 Task: In the  document sketch.html Download file as 'HTML ' Share this file with 'softage.8@softage.net' Insert the command  Viewing
Action: Mouse moved to (56, 80)
Screenshot: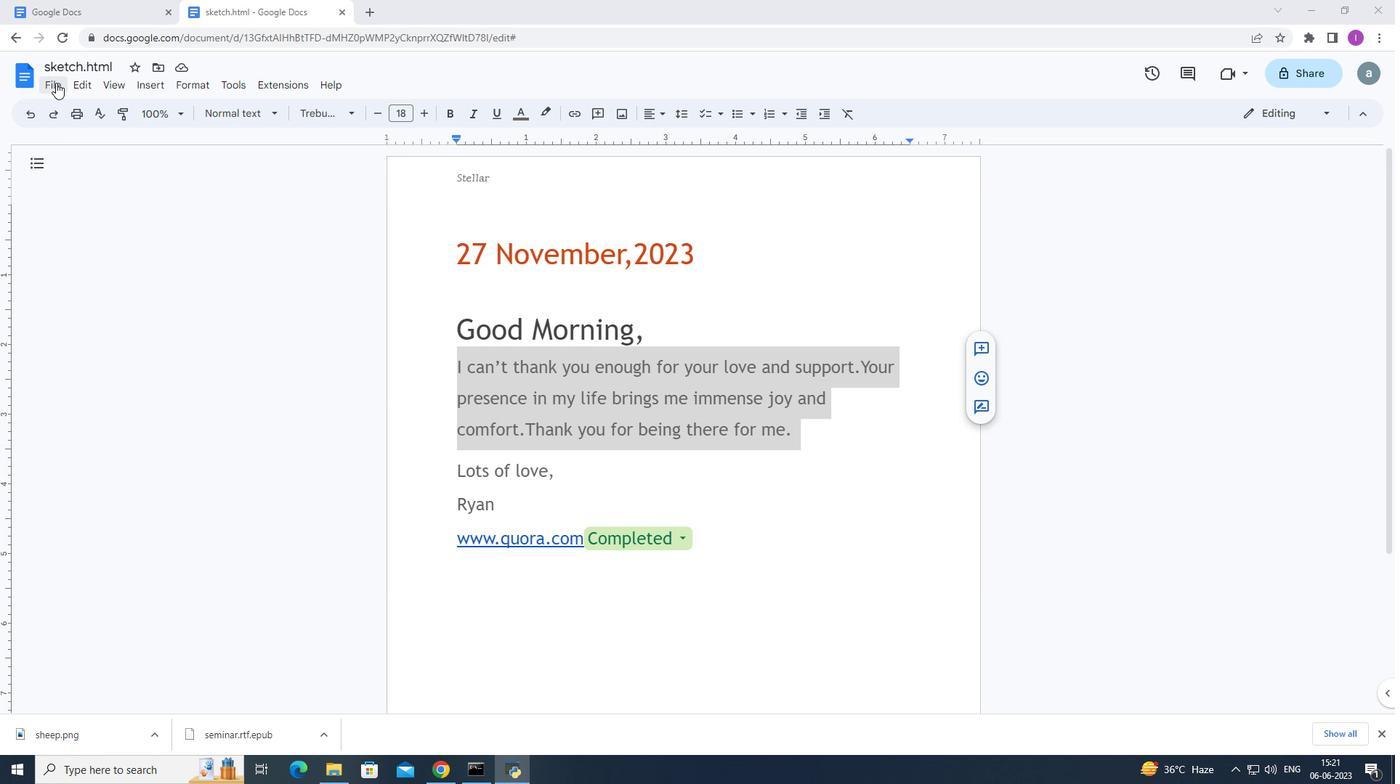 
Action: Mouse pressed left at (56, 80)
Screenshot: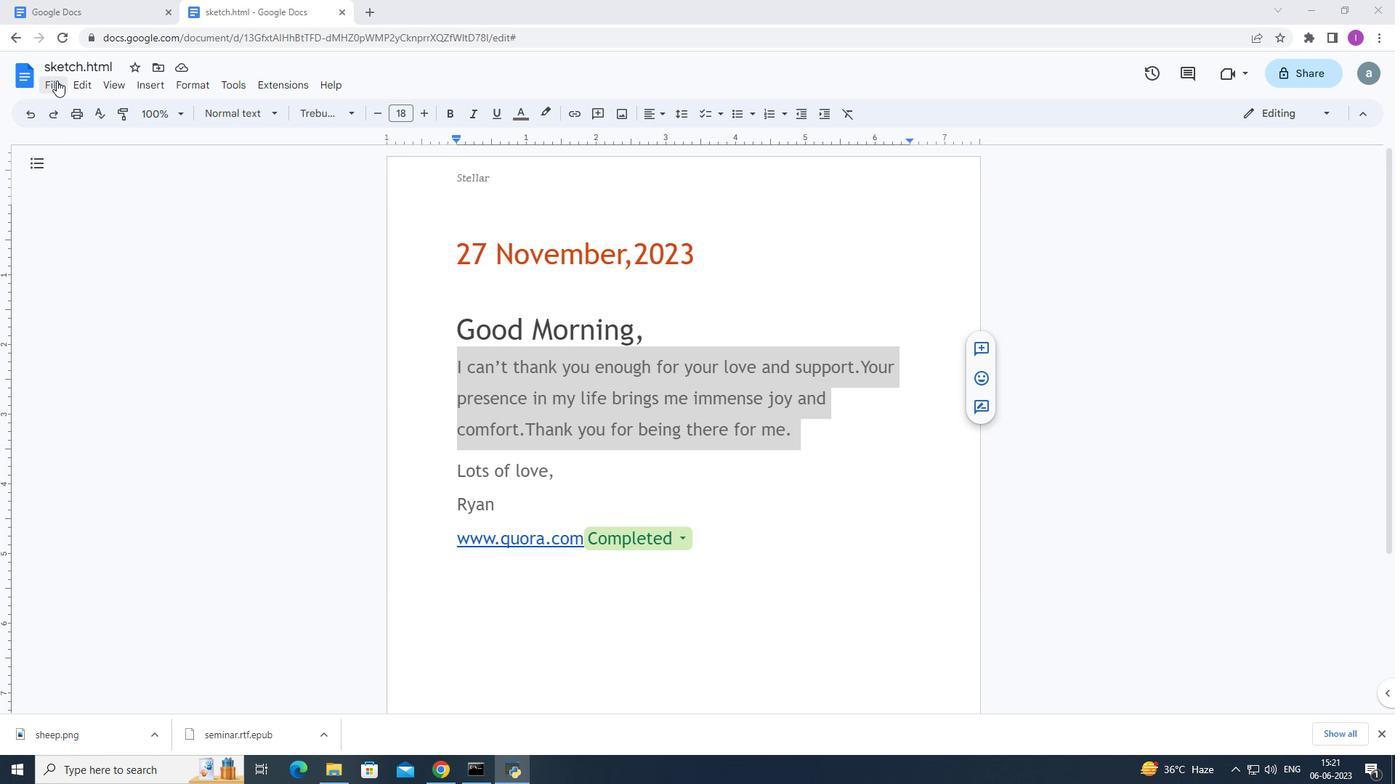 
Action: Mouse moved to (387, 362)
Screenshot: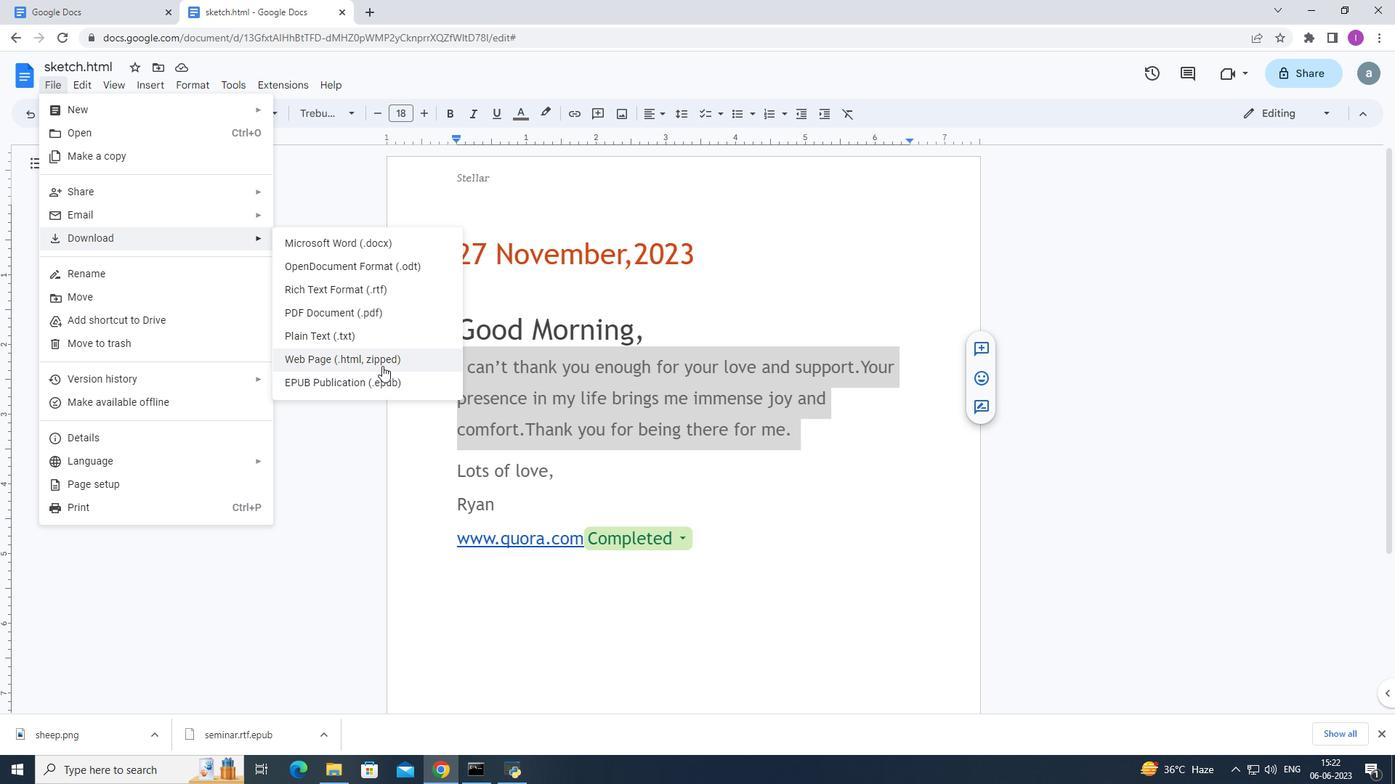 
Action: Mouse pressed left at (387, 362)
Screenshot: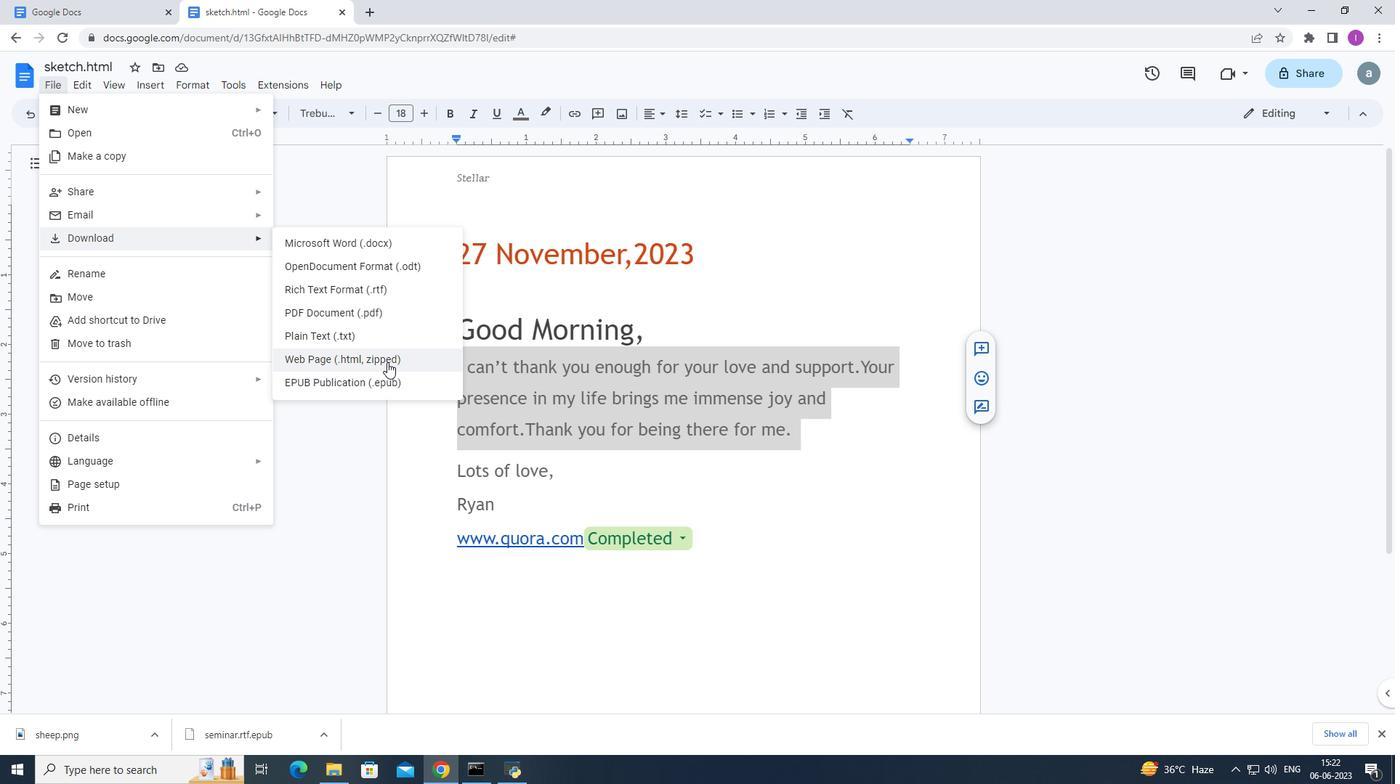 
Action: Mouse moved to (58, 81)
Screenshot: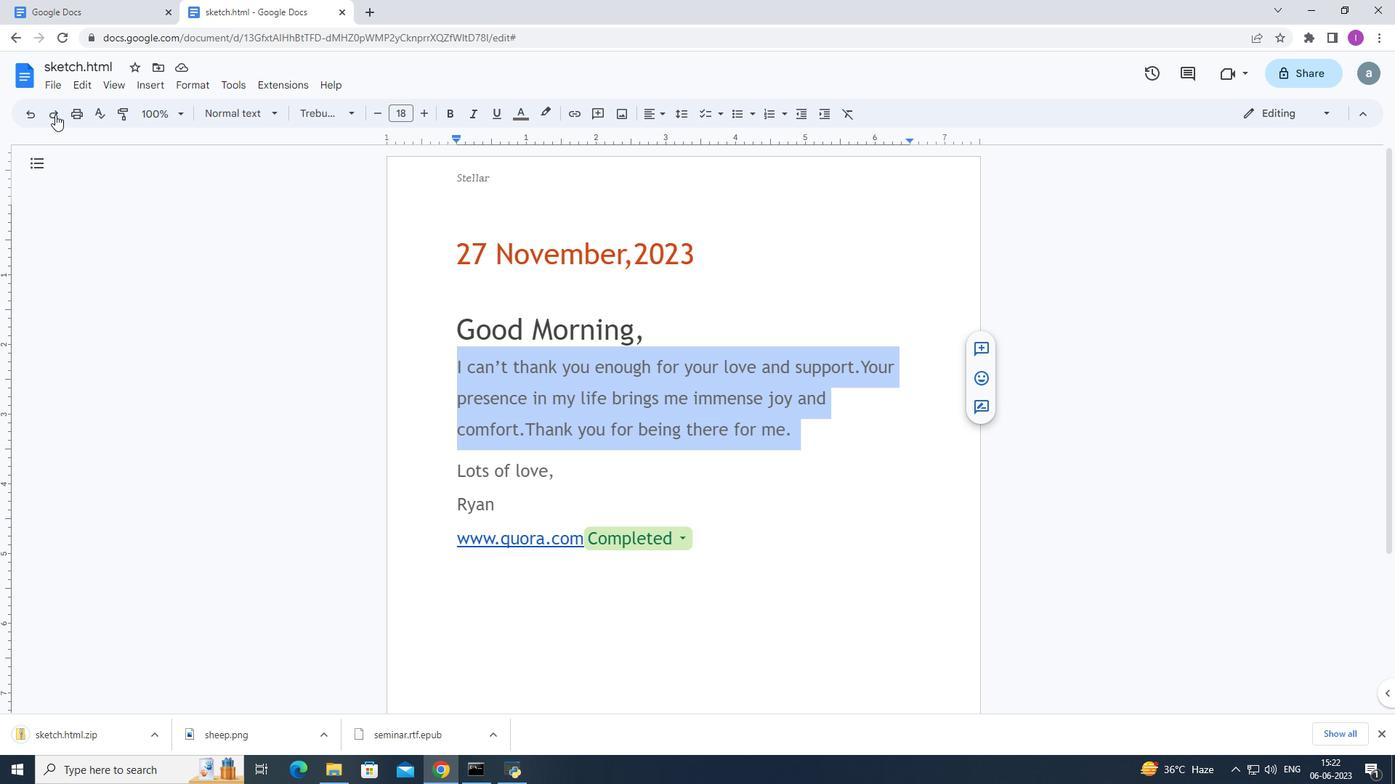 
Action: Mouse pressed left at (58, 81)
Screenshot: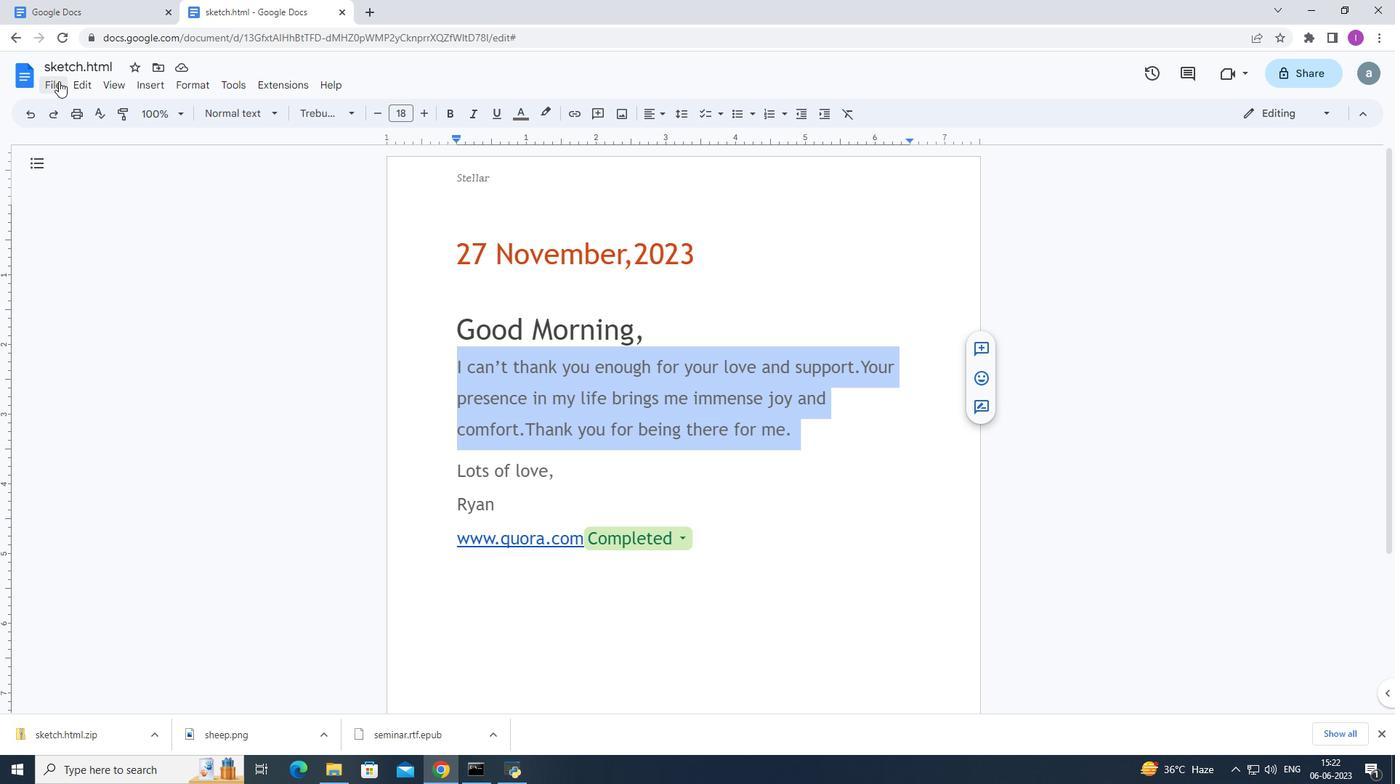 
Action: Mouse moved to (117, 193)
Screenshot: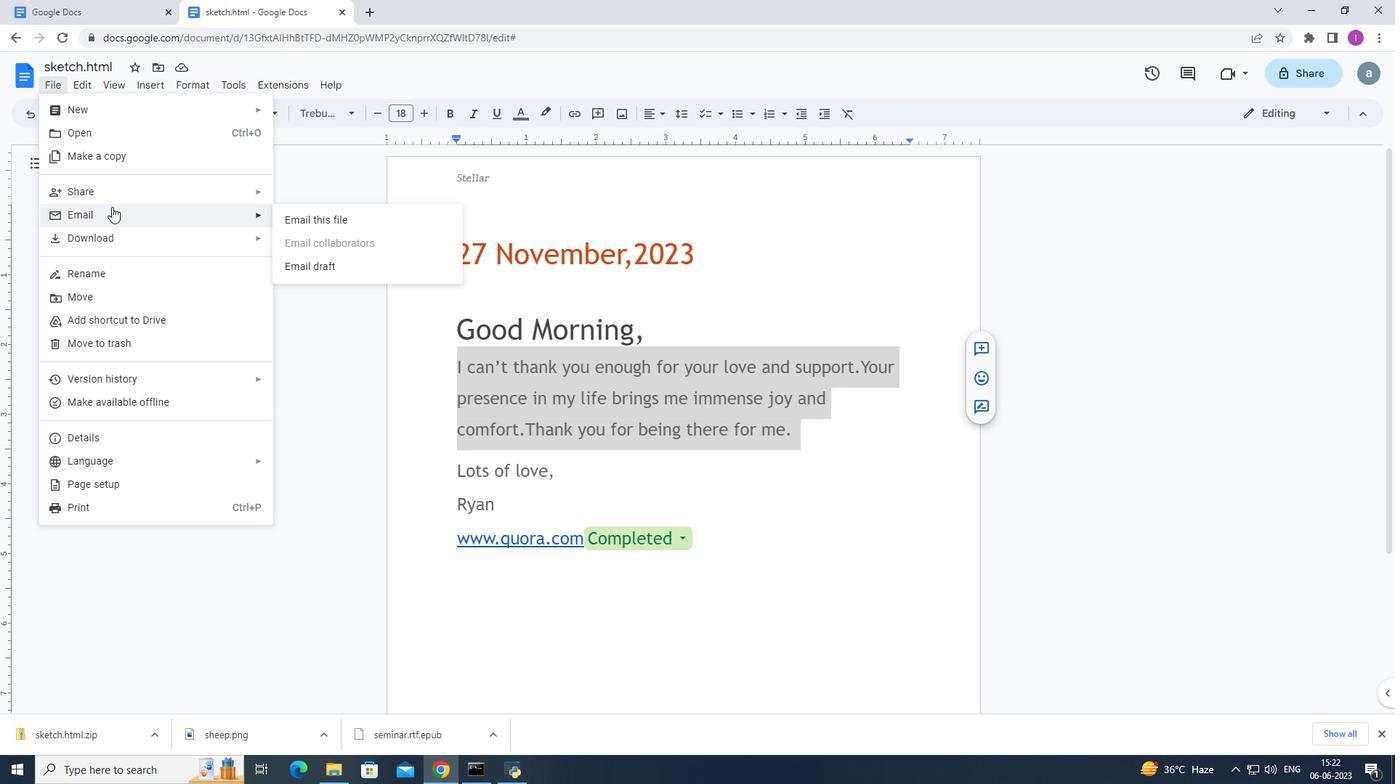 
Action: Mouse pressed left at (117, 193)
Screenshot: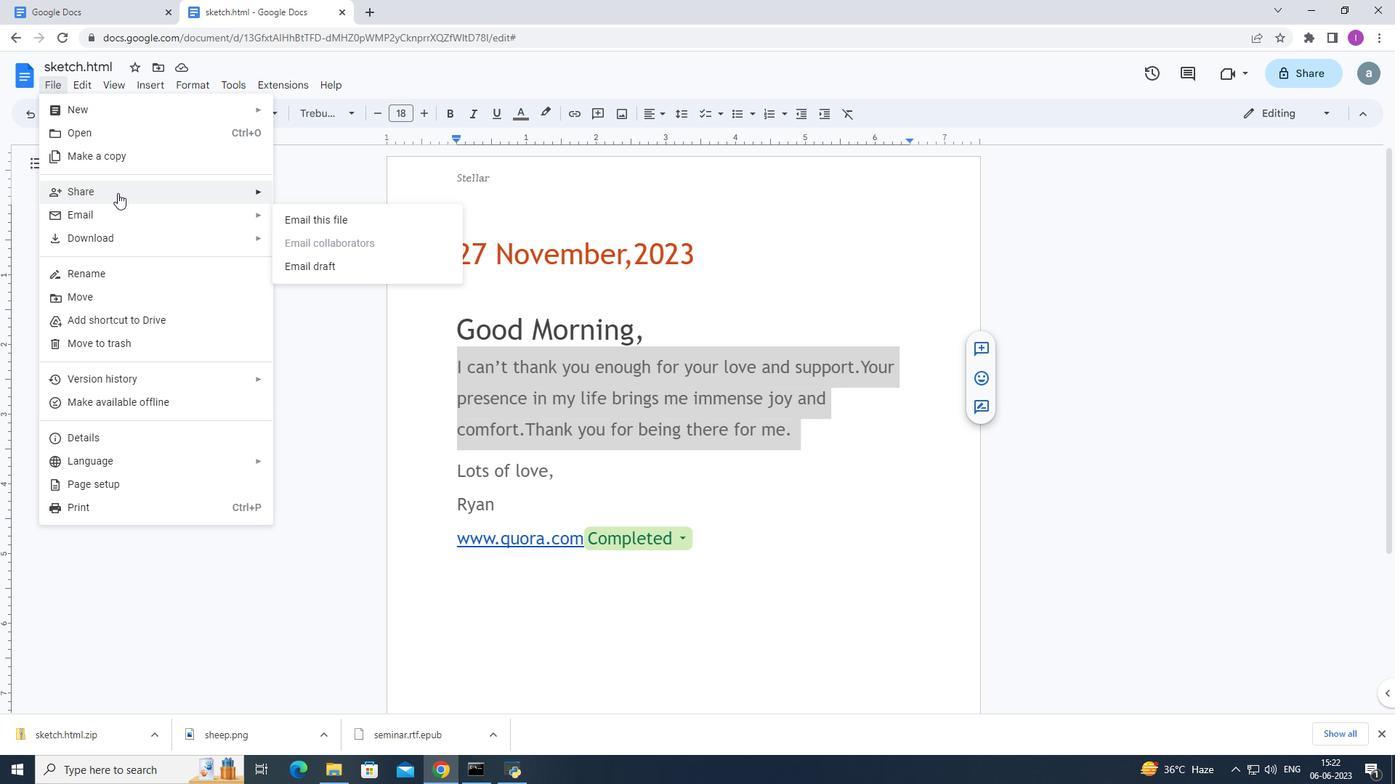 
Action: Mouse moved to (345, 199)
Screenshot: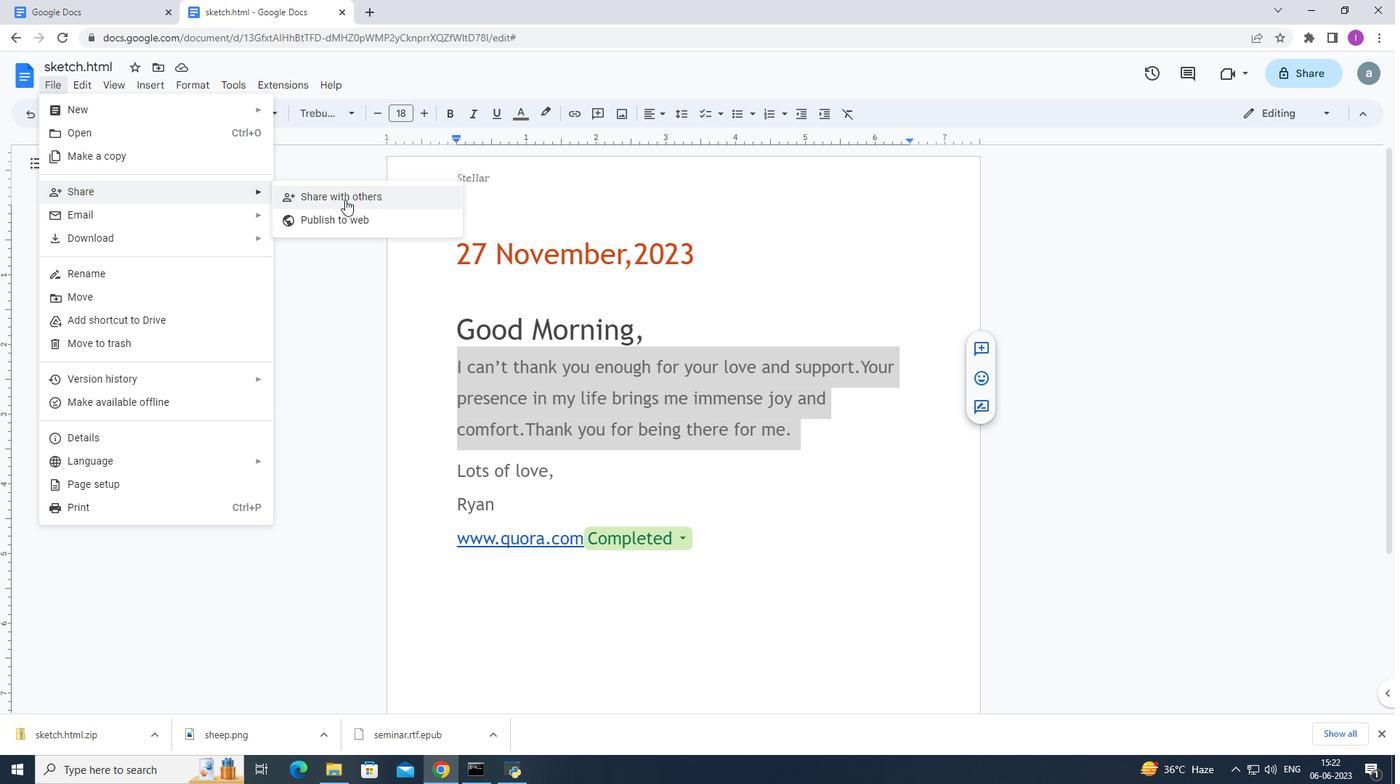 
Action: Mouse pressed left at (345, 199)
Screenshot: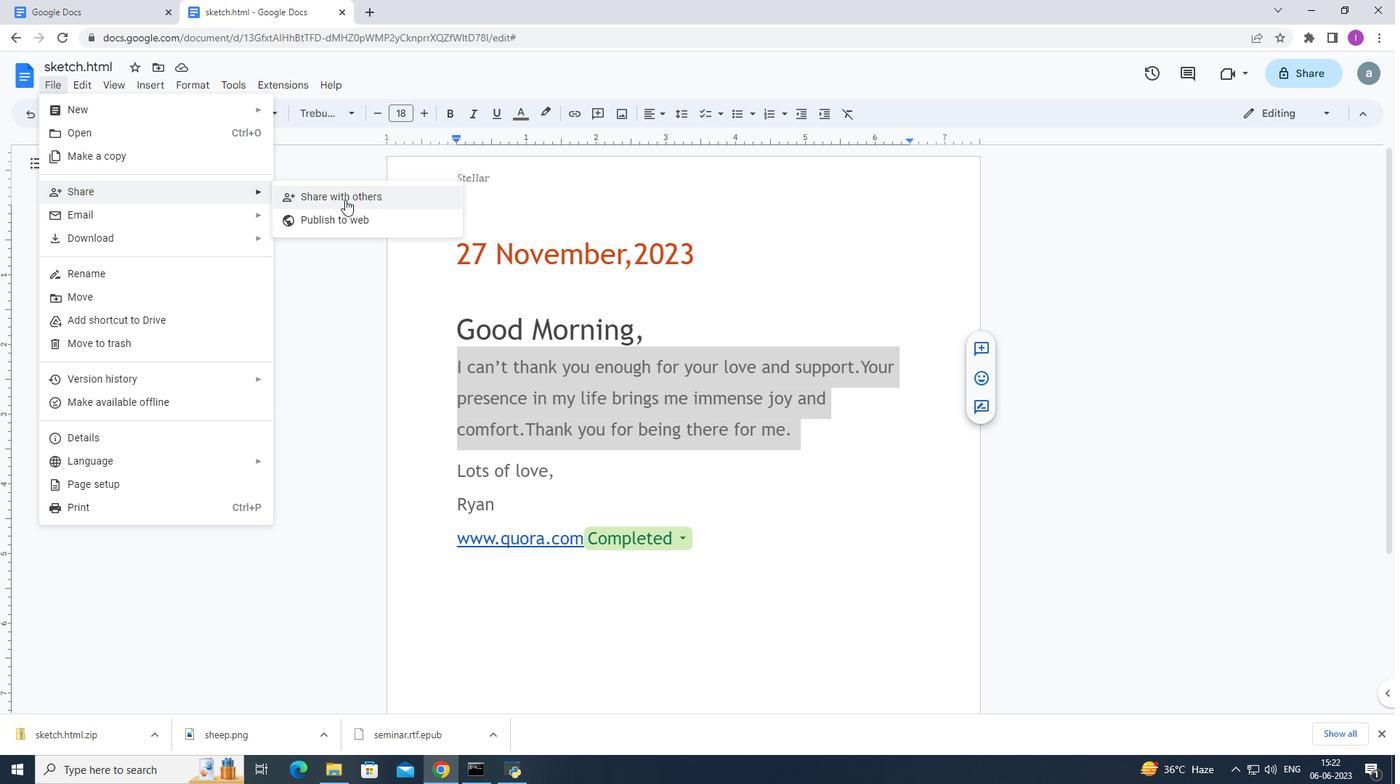 
Action: Mouse moved to (598, 332)
Screenshot: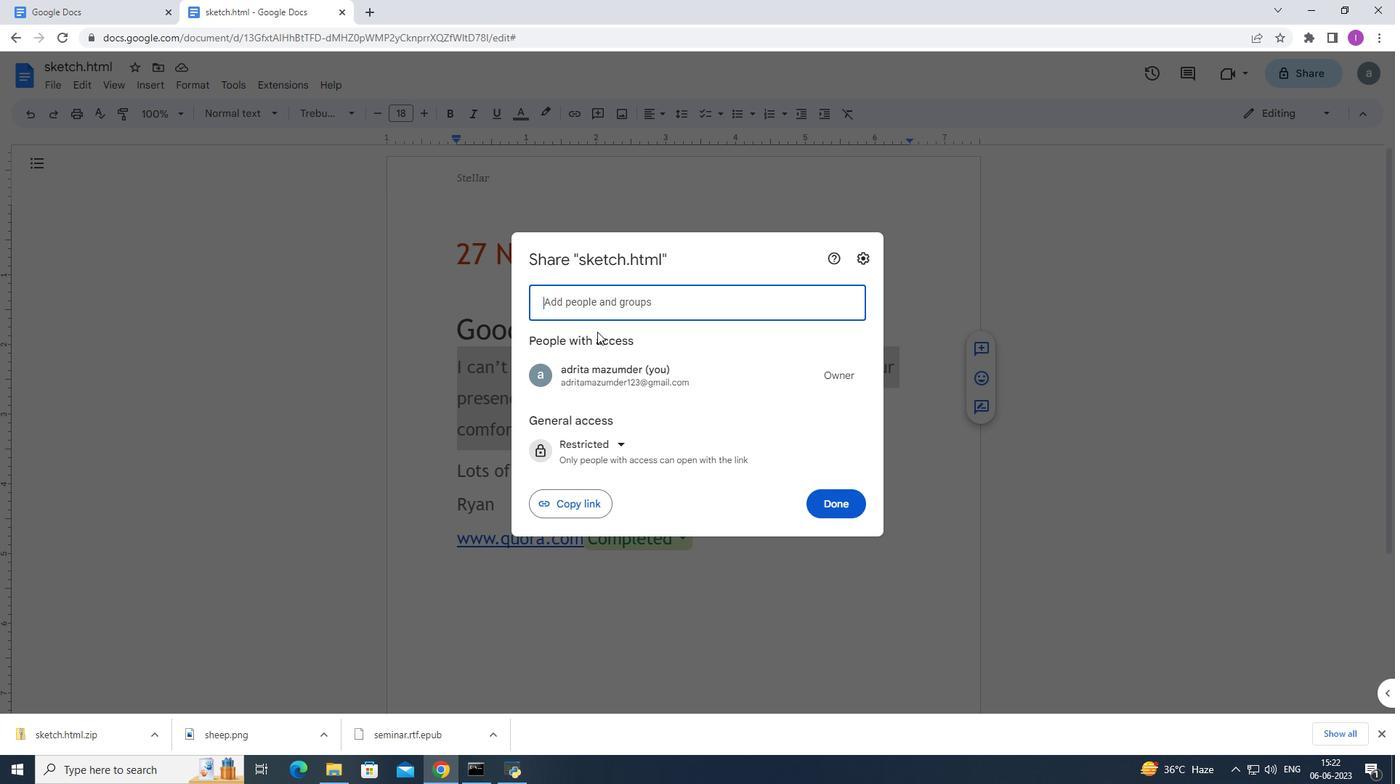 
Action: Key pressed softage.8
Screenshot: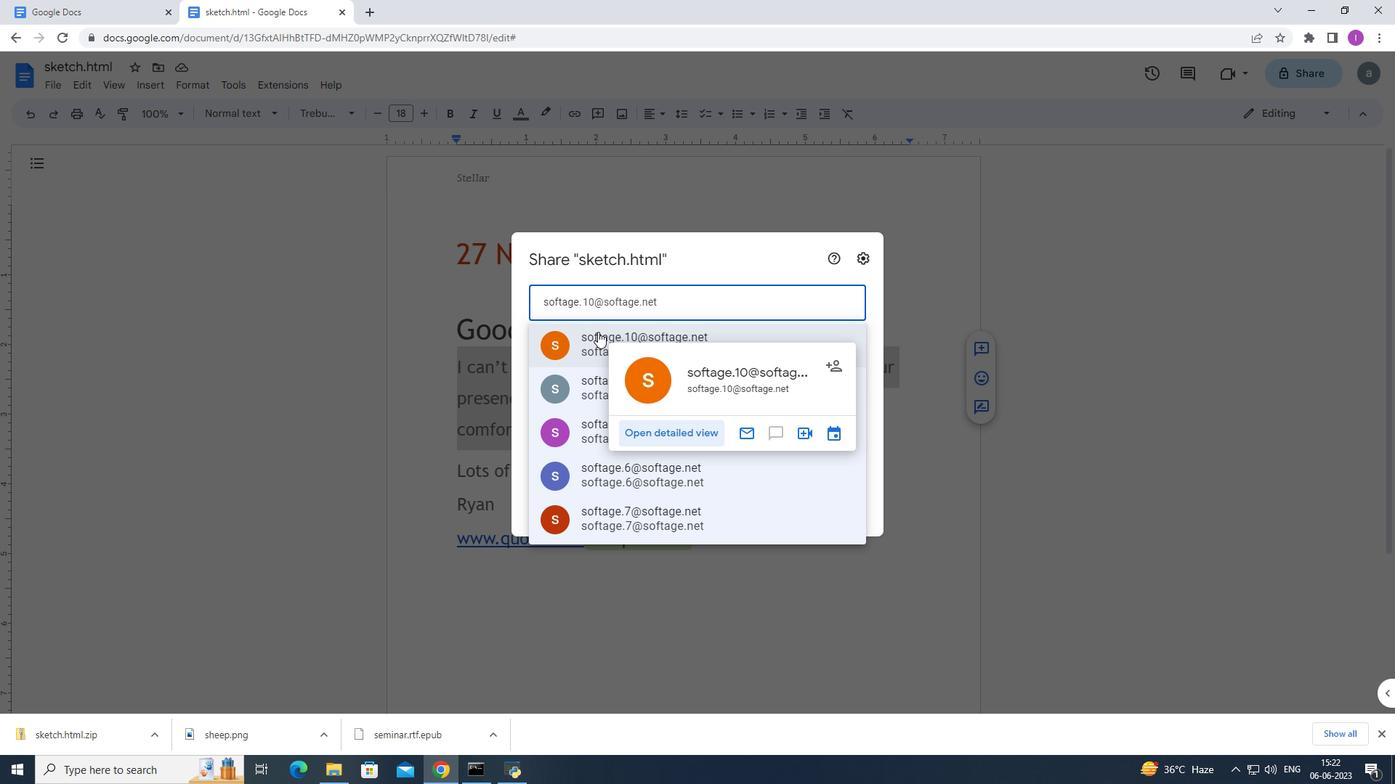 
Action: Mouse pressed left at (598, 332)
Screenshot: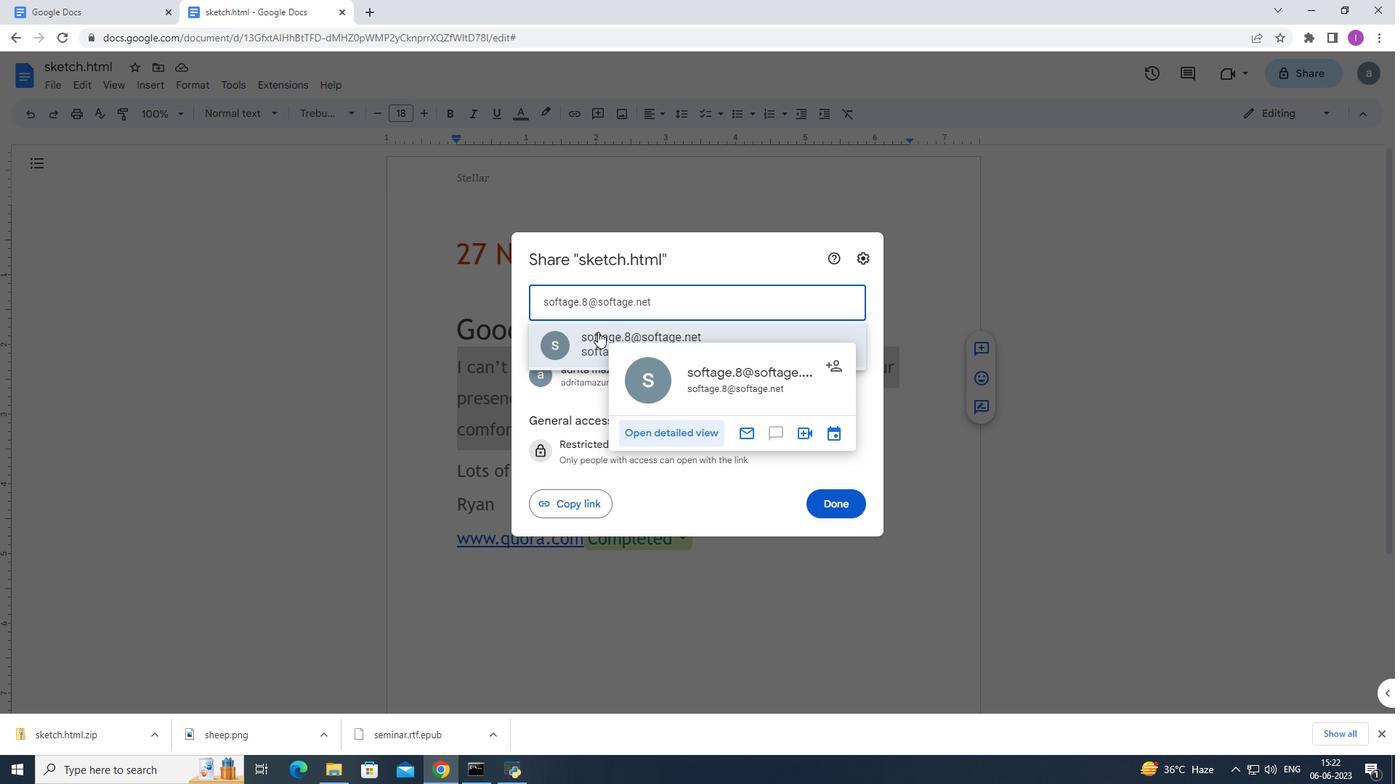 
Action: Mouse moved to (847, 481)
Screenshot: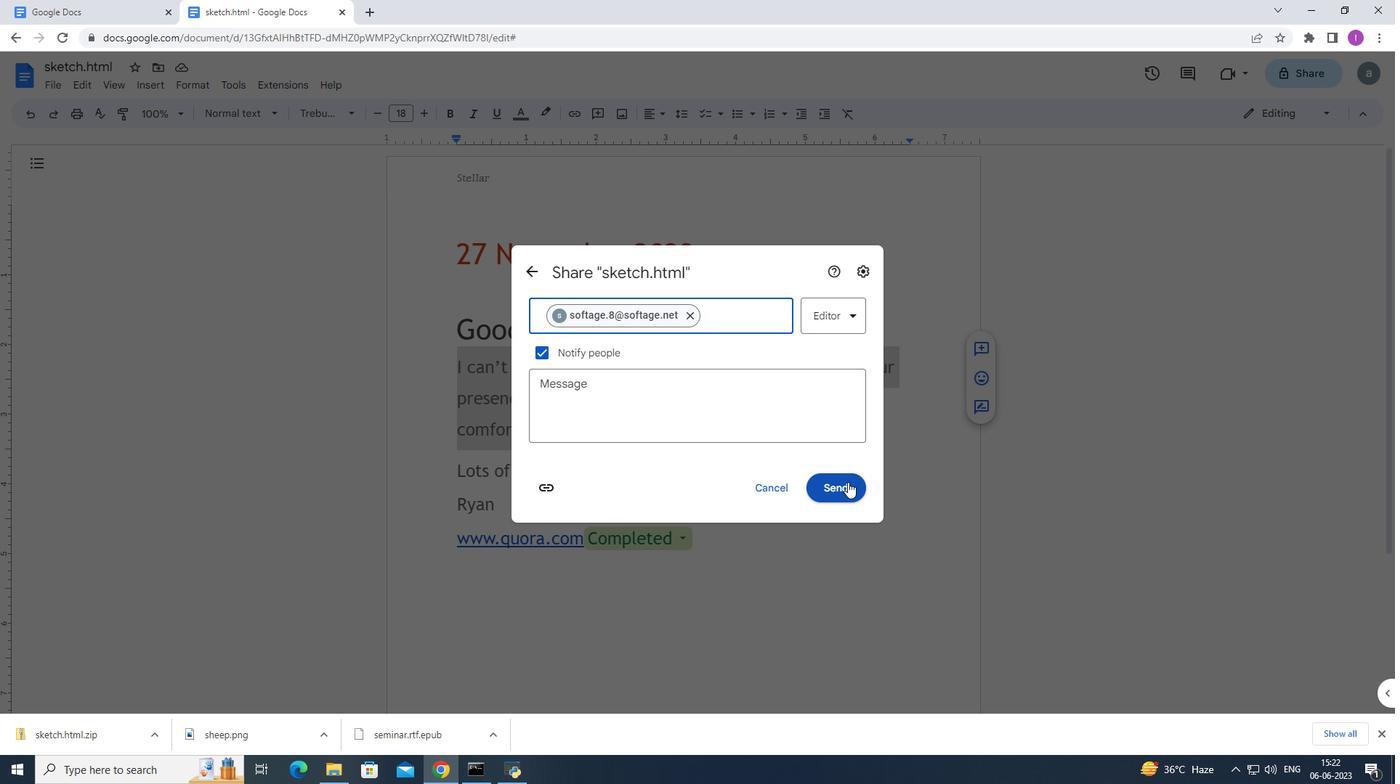 
Action: Mouse pressed left at (847, 481)
Screenshot: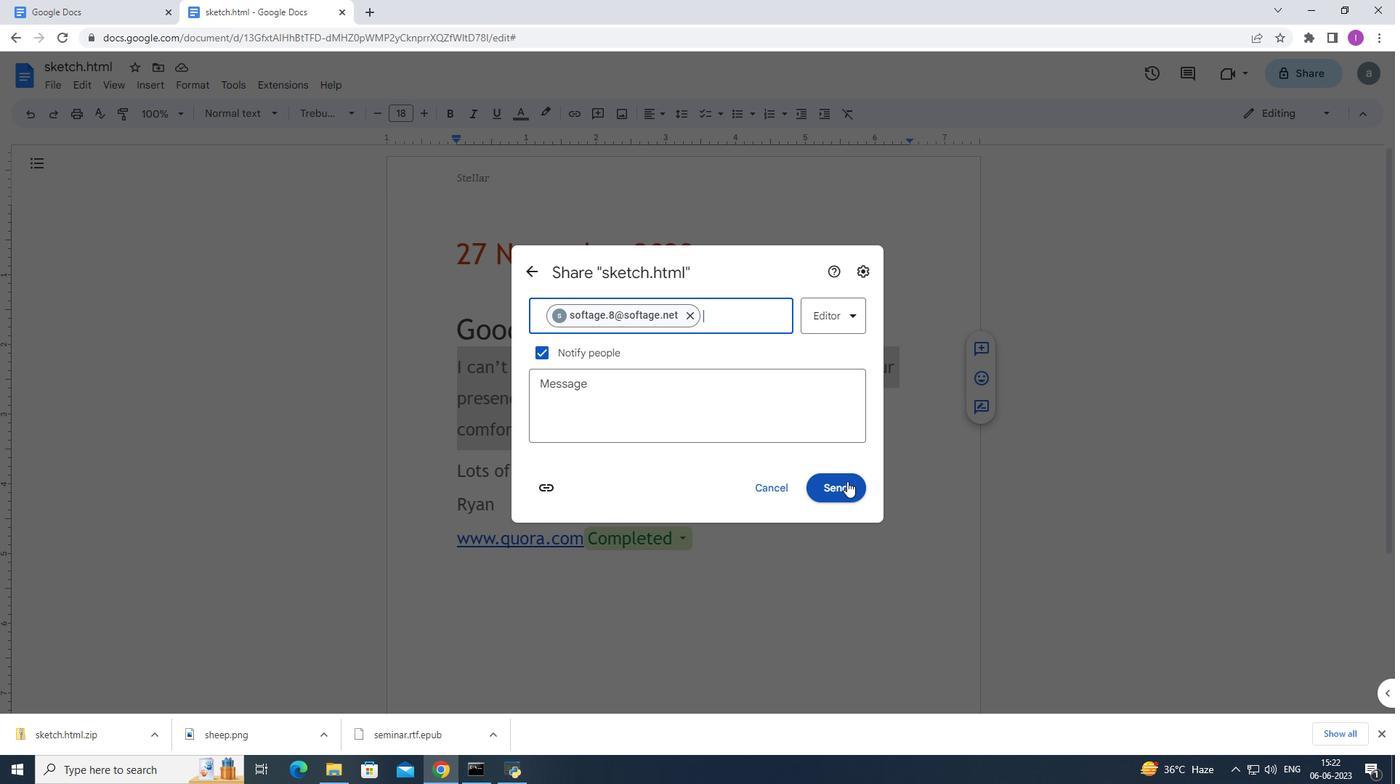 
Action: Mouse moved to (1323, 109)
Screenshot: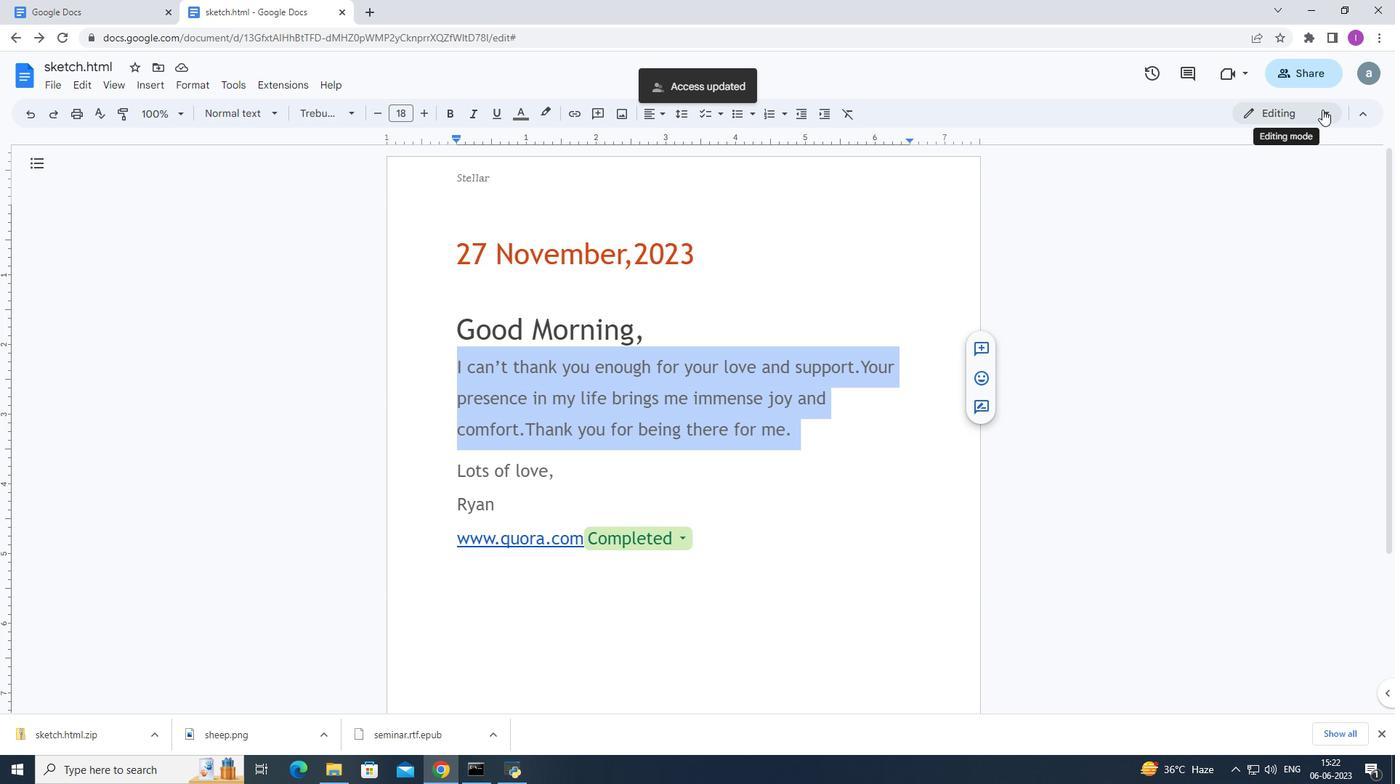 
Action: Mouse pressed left at (1323, 109)
Screenshot: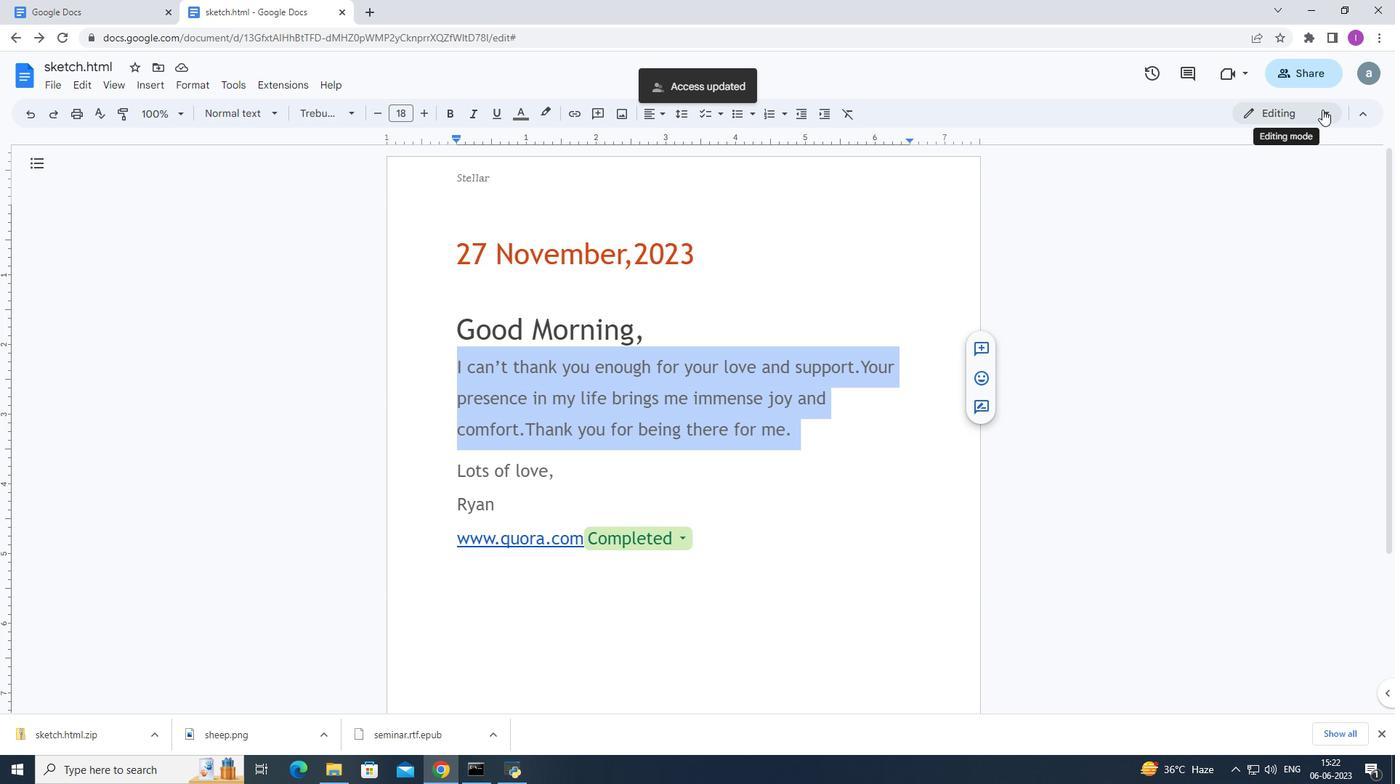 
Action: Mouse moved to (1220, 223)
Screenshot: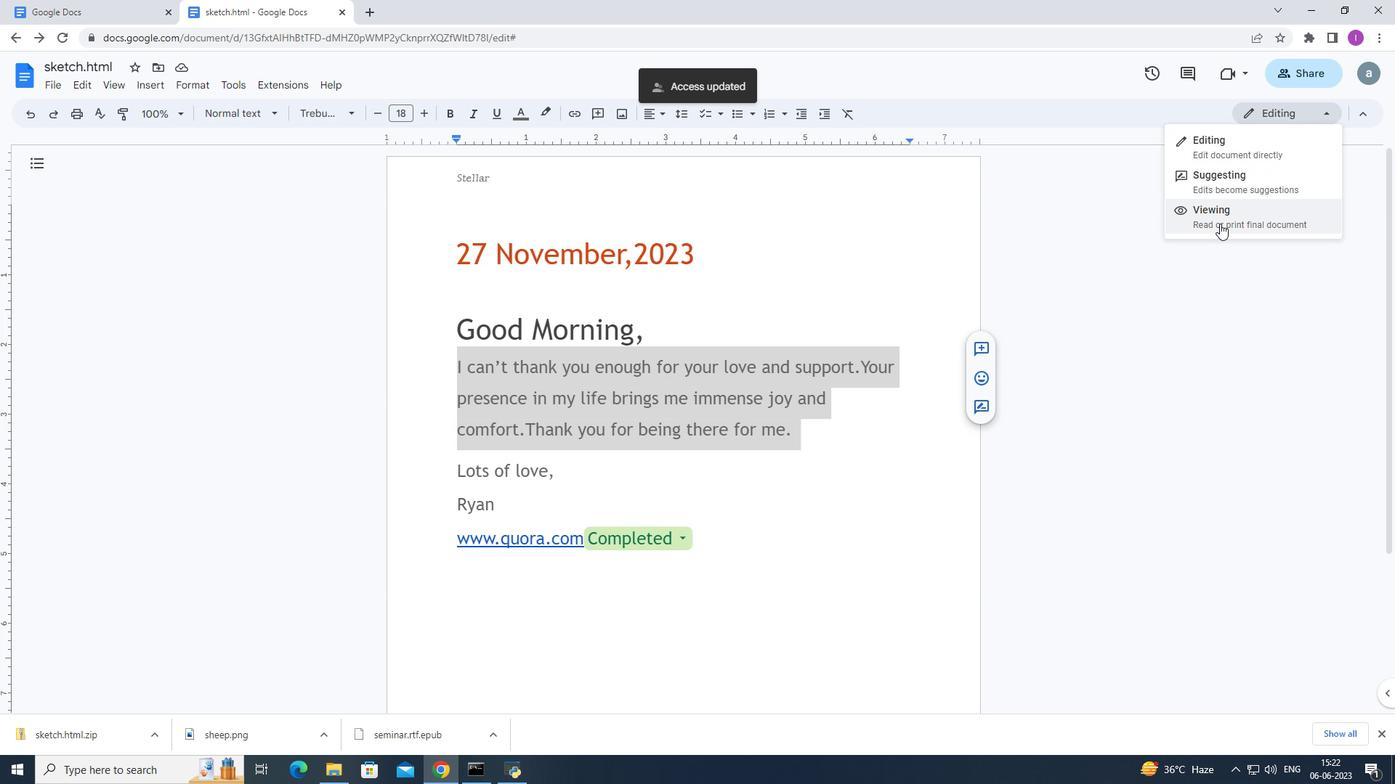 
Action: Mouse pressed left at (1220, 223)
Screenshot: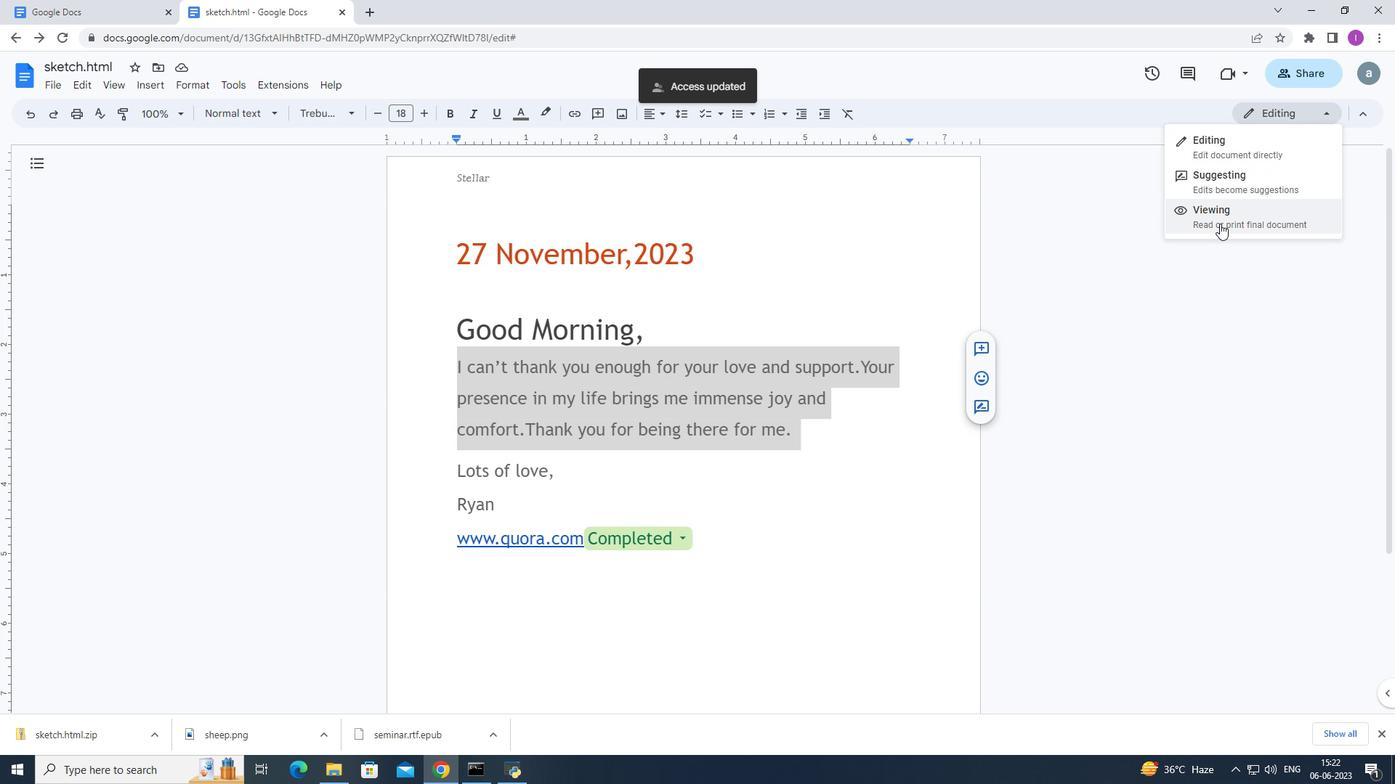 
